 Task: Sort the products by price (highest first).
Action: Mouse pressed left at (19, 126)
Screenshot: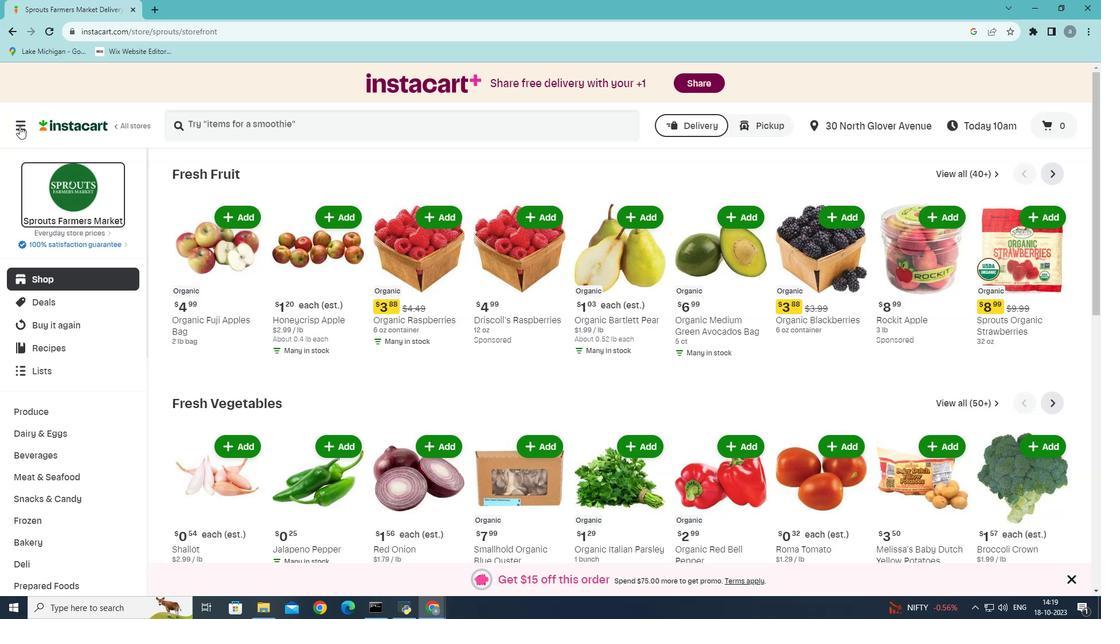 
Action: Mouse moved to (57, 338)
Screenshot: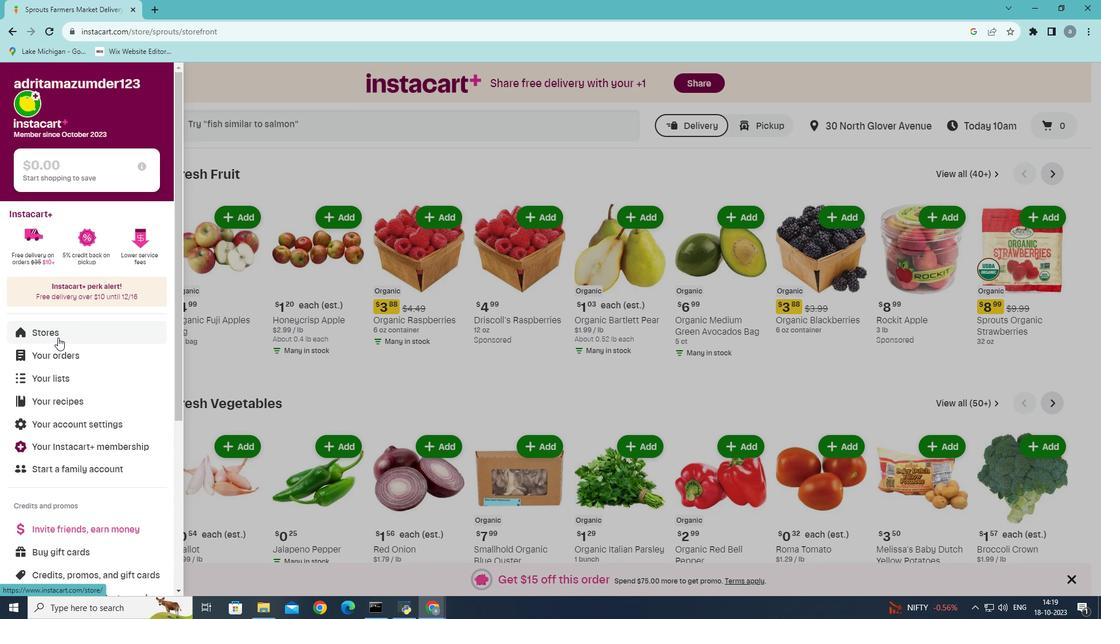 
Action: Mouse pressed left at (57, 338)
Screenshot: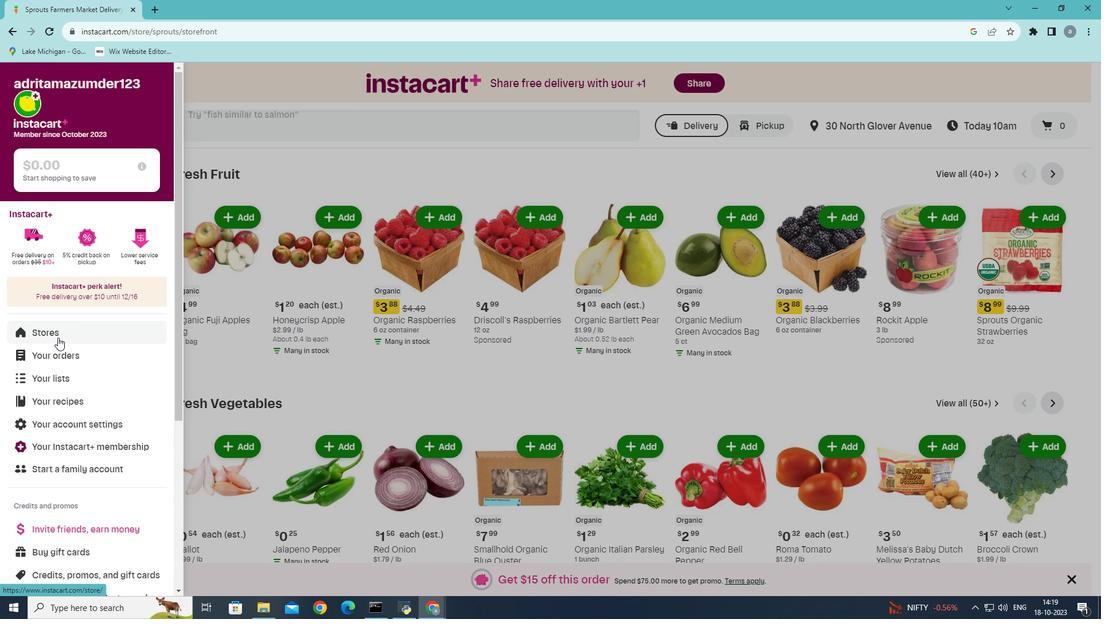 
Action: Mouse moved to (273, 134)
Screenshot: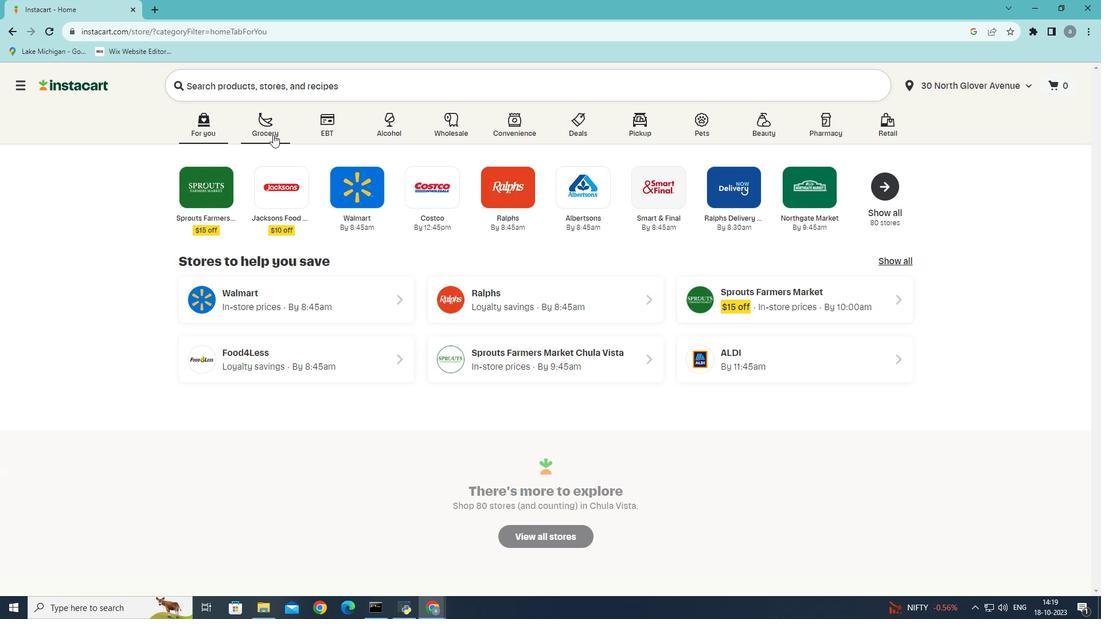 
Action: Mouse pressed left at (273, 134)
Screenshot: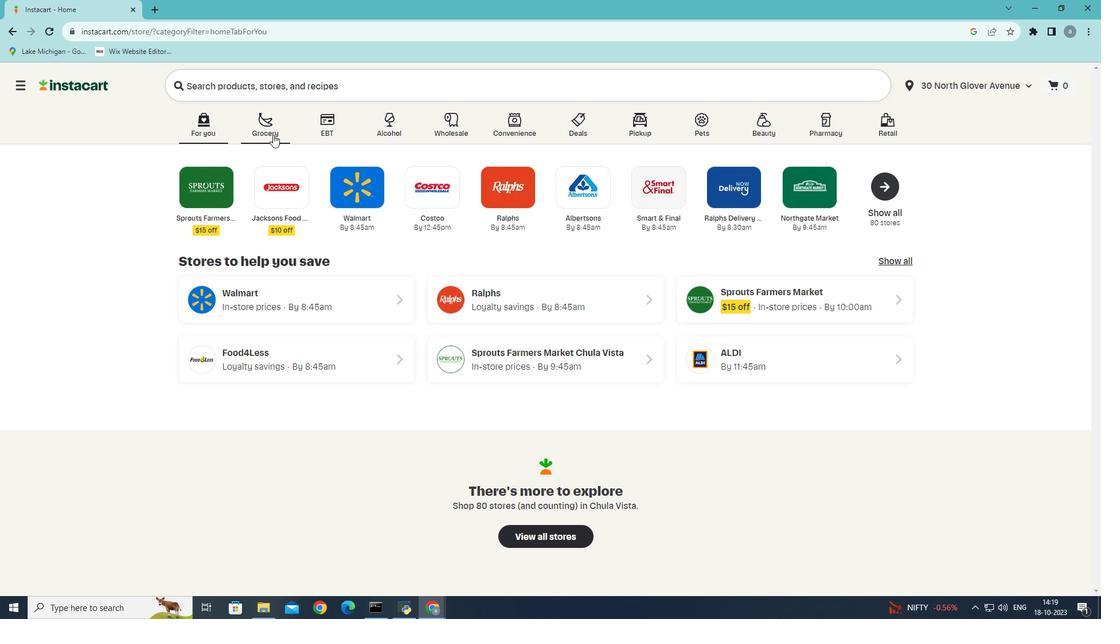 
Action: Mouse moved to (287, 344)
Screenshot: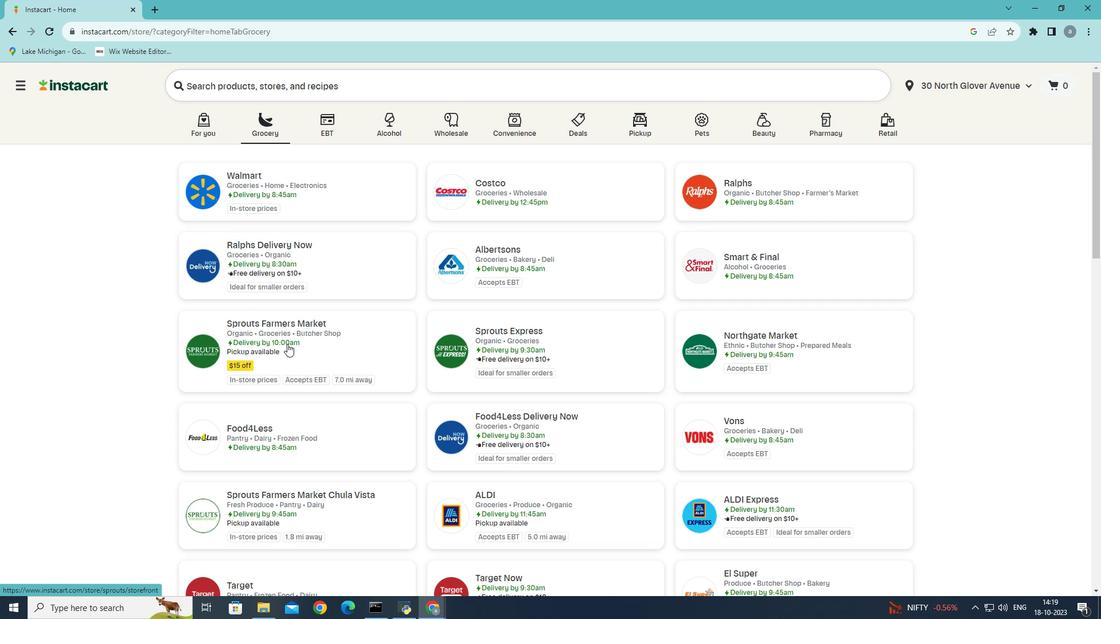 
Action: Mouse pressed left at (287, 344)
Screenshot: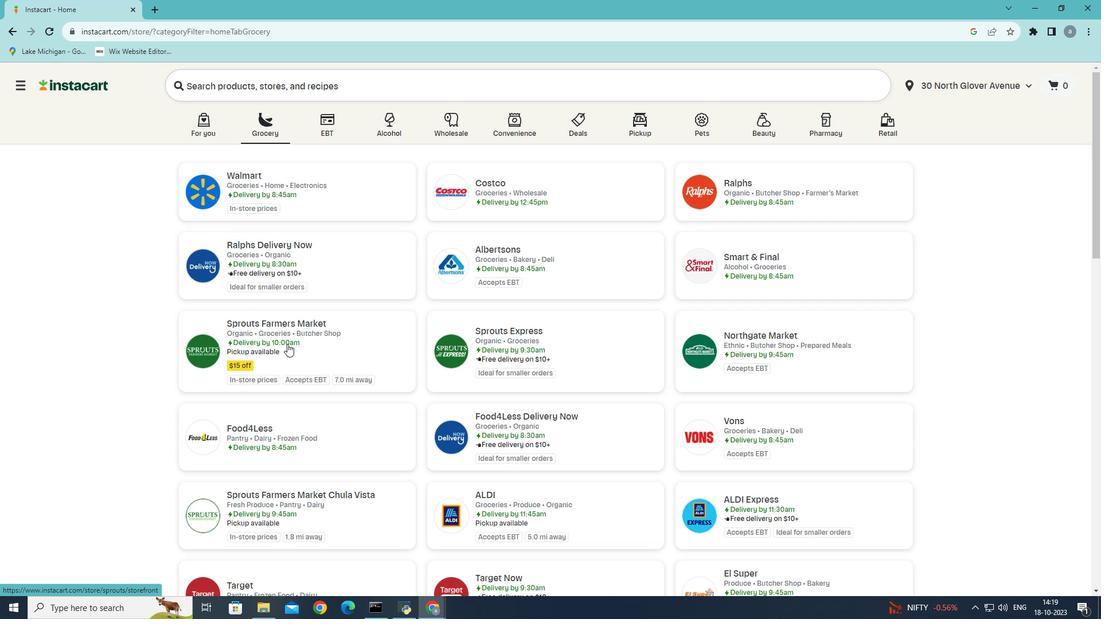 
Action: Mouse moved to (67, 477)
Screenshot: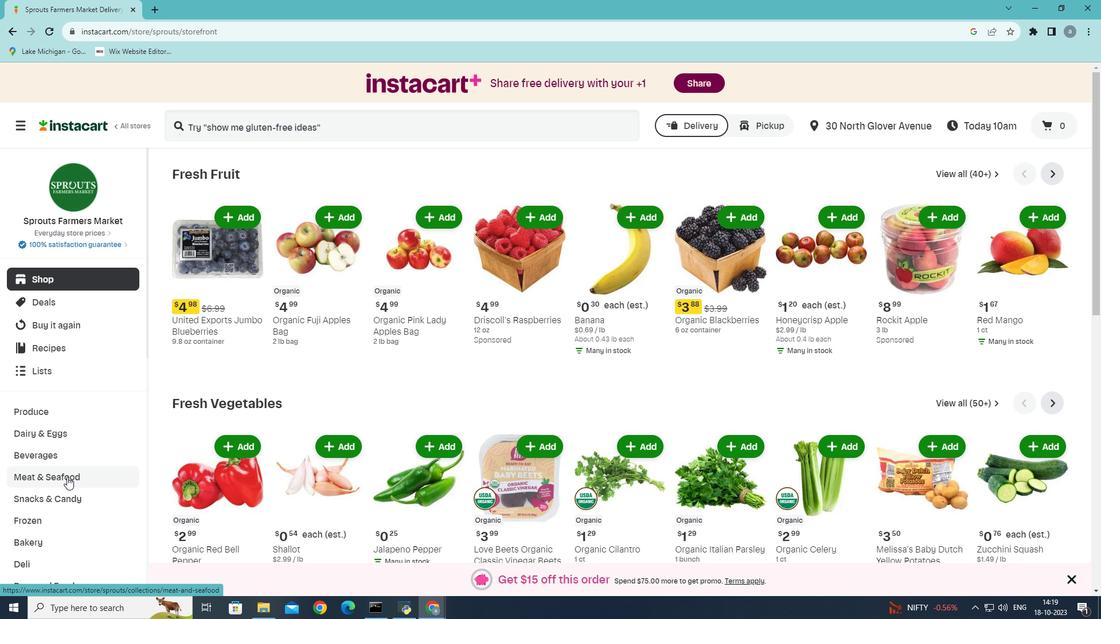 
Action: Mouse pressed left at (67, 477)
Screenshot: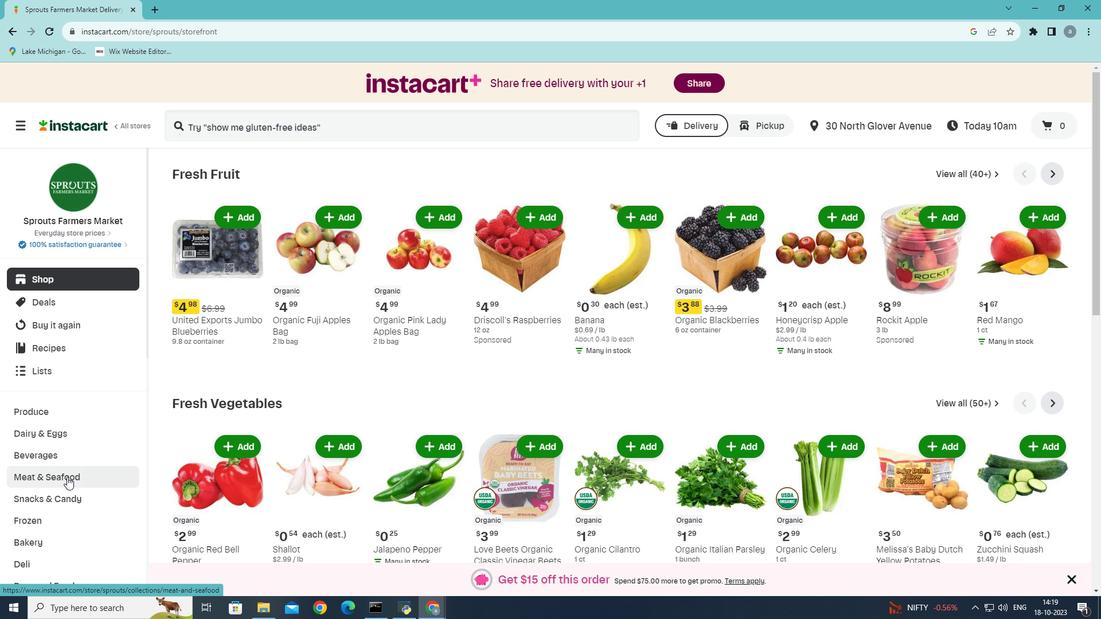 
Action: Mouse moved to (409, 203)
Screenshot: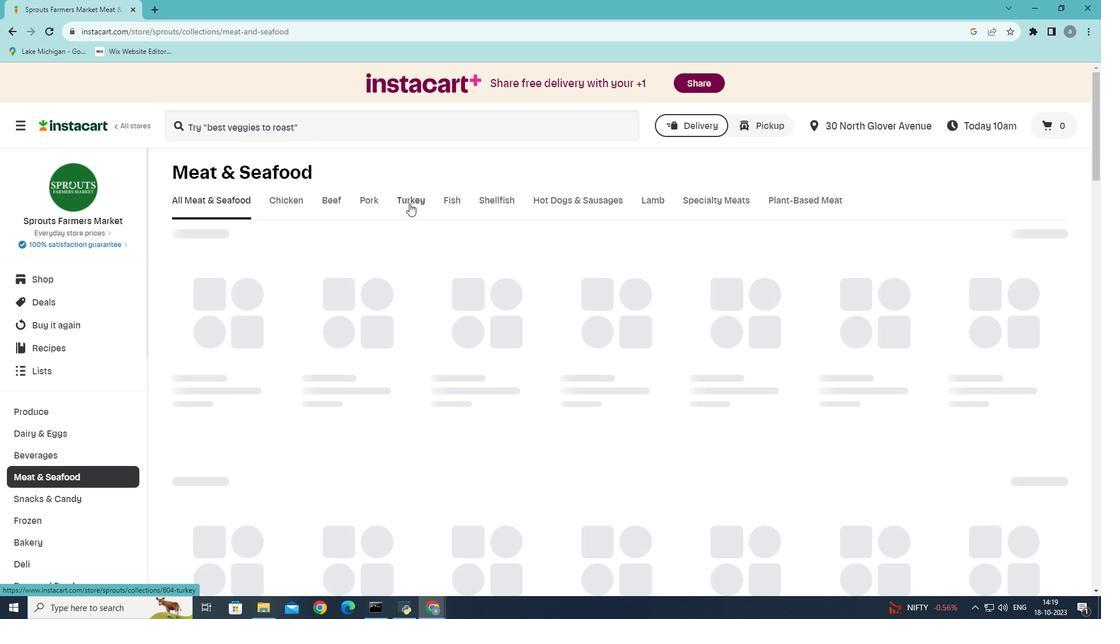 
Action: Mouse pressed left at (409, 203)
Screenshot: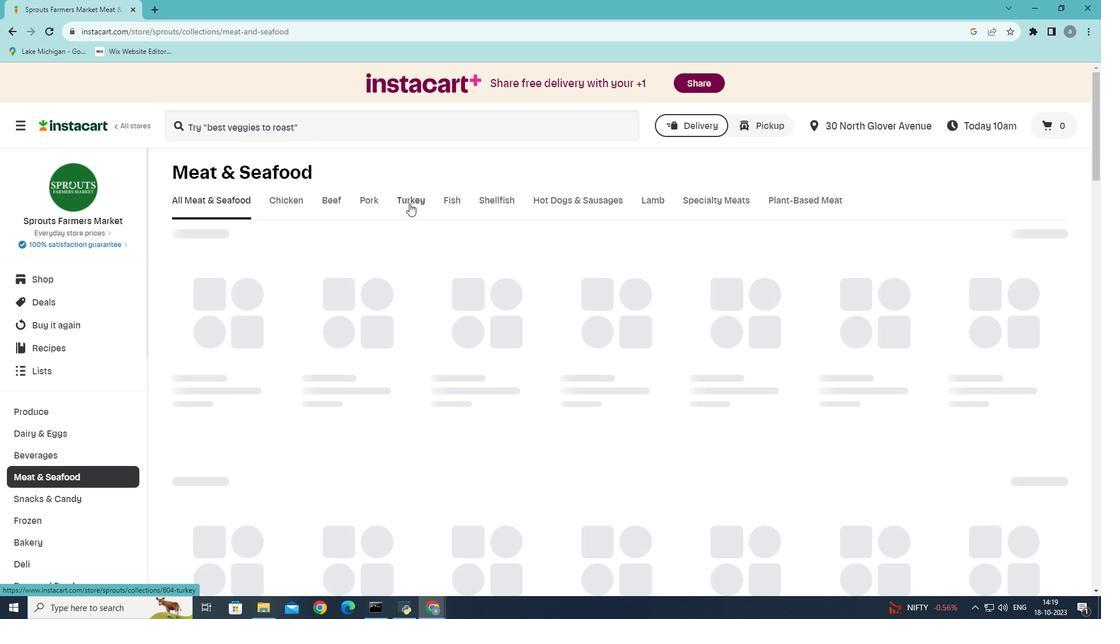
Action: Mouse moved to (281, 254)
Screenshot: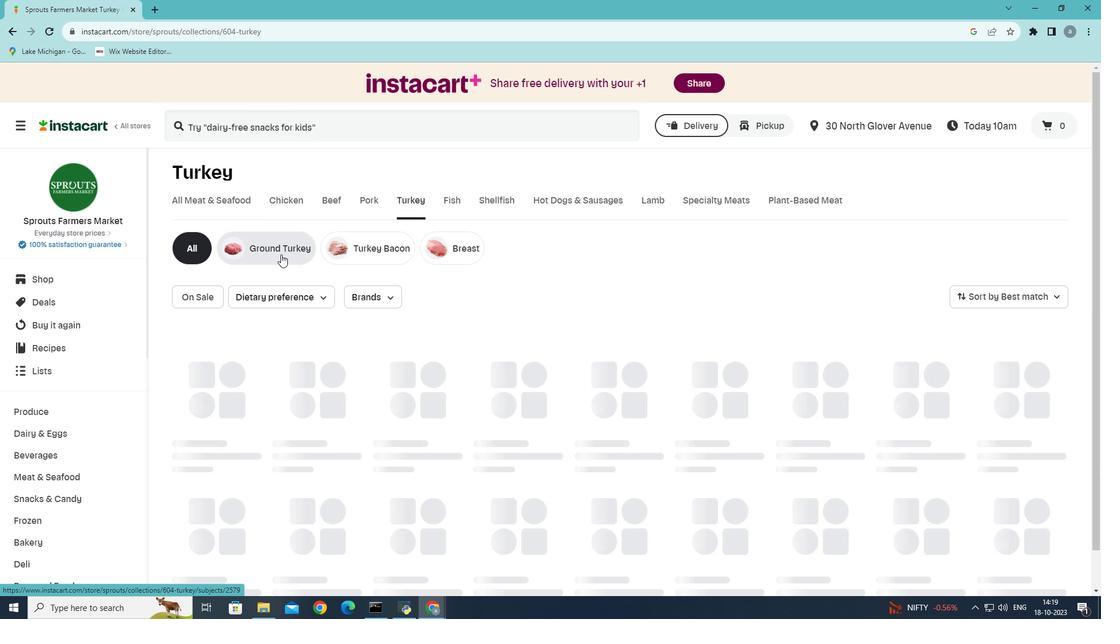 
Action: Mouse pressed left at (281, 254)
Screenshot: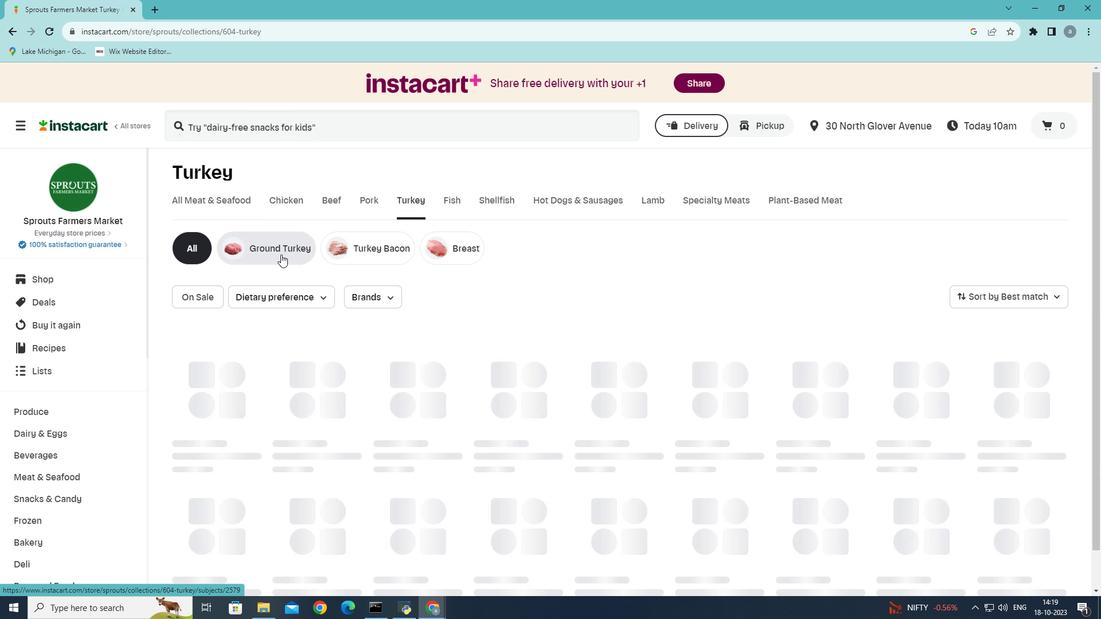 
Action: Mouse moved to (1064, 296)
Screenshot: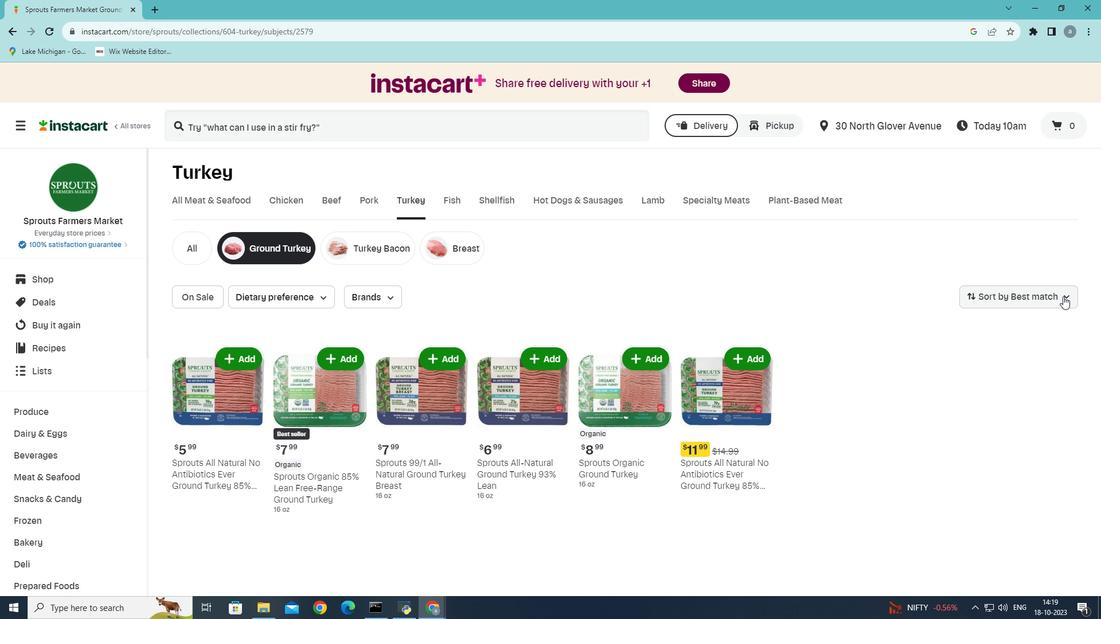 
Action: Mouse pressed left at (1064, 296)
Screenshot: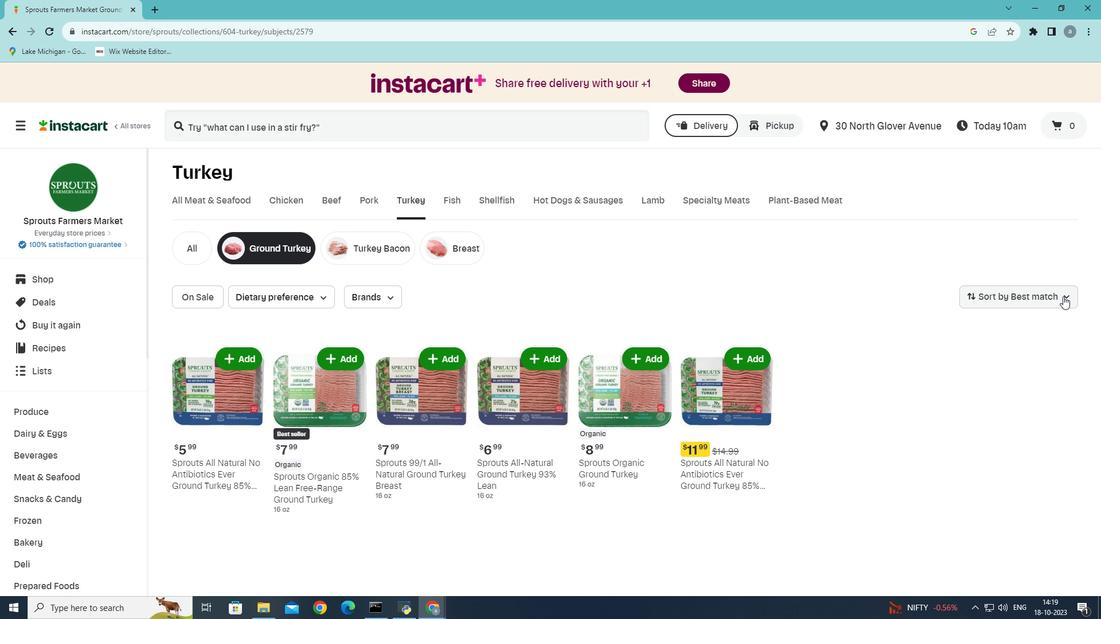 
Action: Mouse moved to (1036, 378)
Screenshot: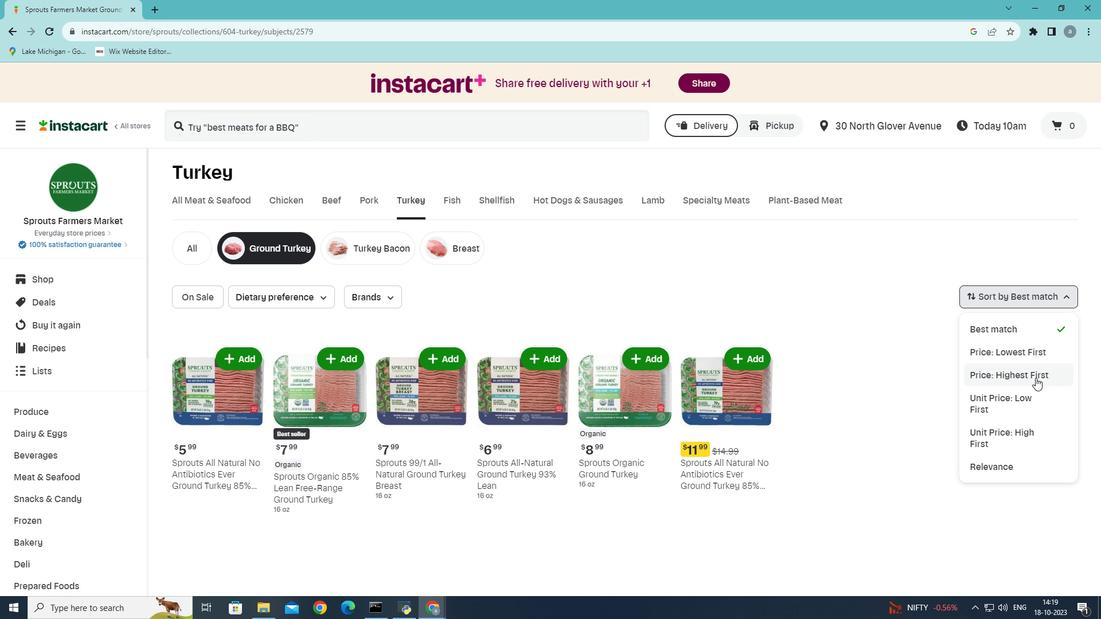 
Action: Mouse pressed left at (1036, 378)
Screenshot: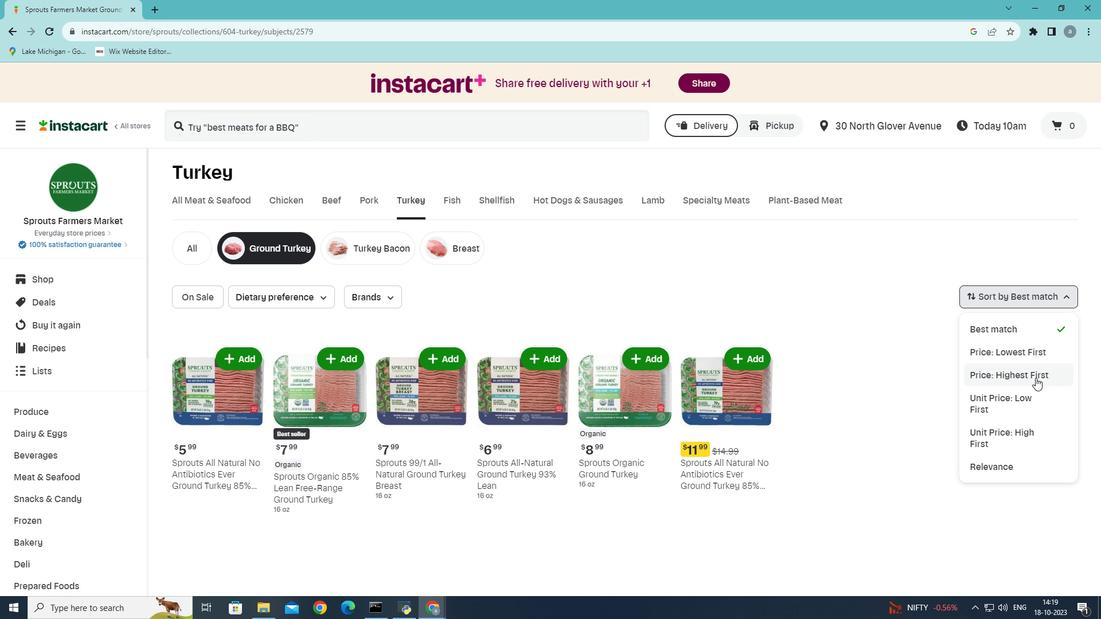 
Action: Mouse moved to (1010, 380)
Screenshot: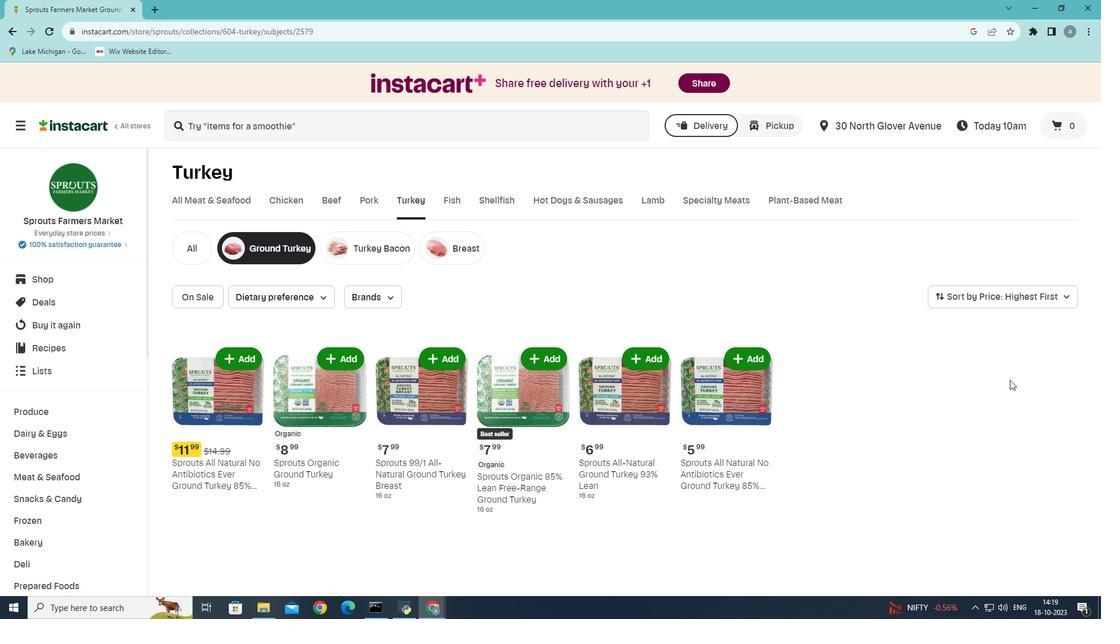 
